 Task: Add a condition where "Priority Is Normal" in pending tickets.
Action: Mouse moved to (114, 392)
Screenshot: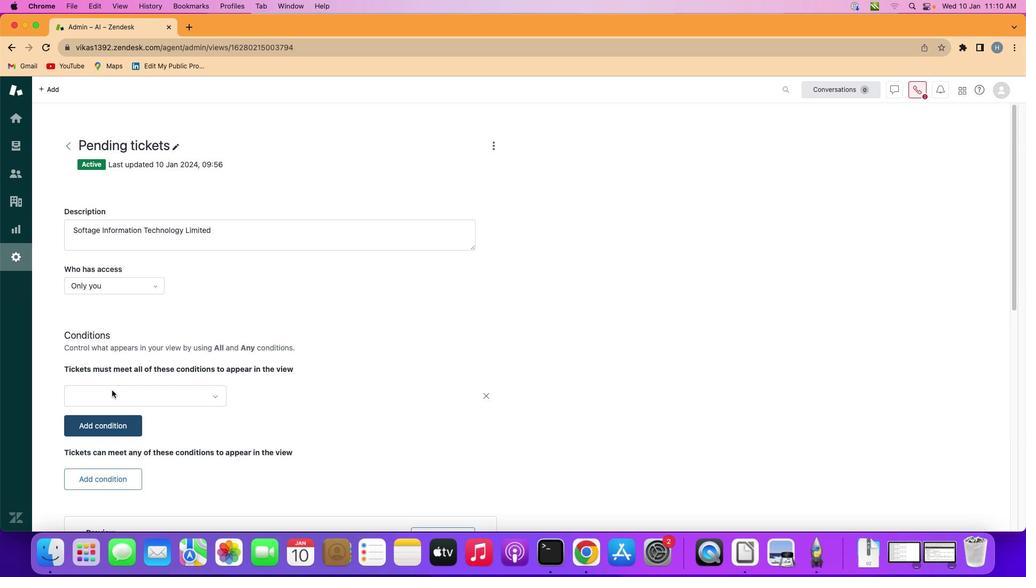 
Action: Mouse pressed left at (114, 392)
Screenshot: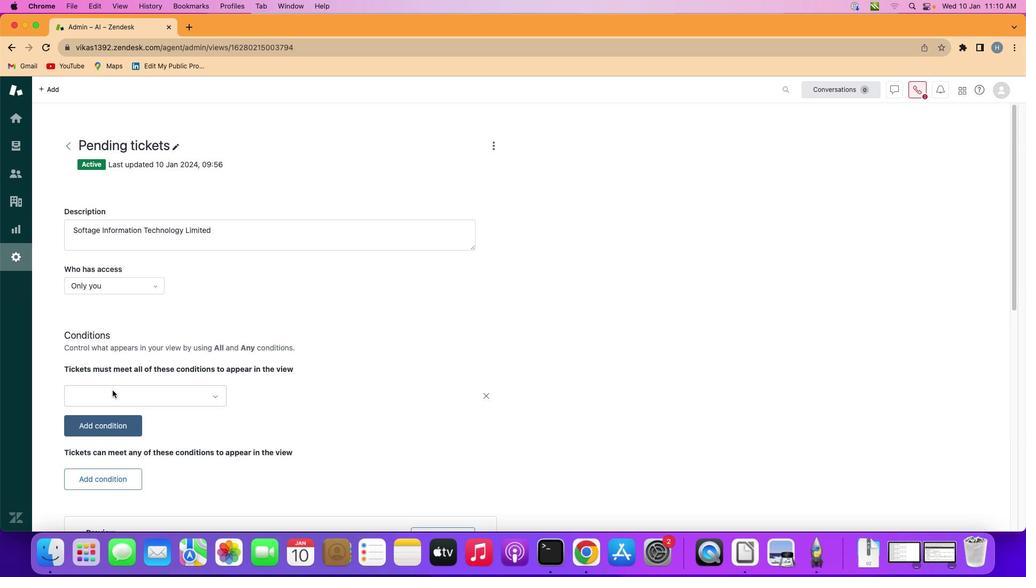 
Action: Mouse moved to (181, 392)
Screenshot: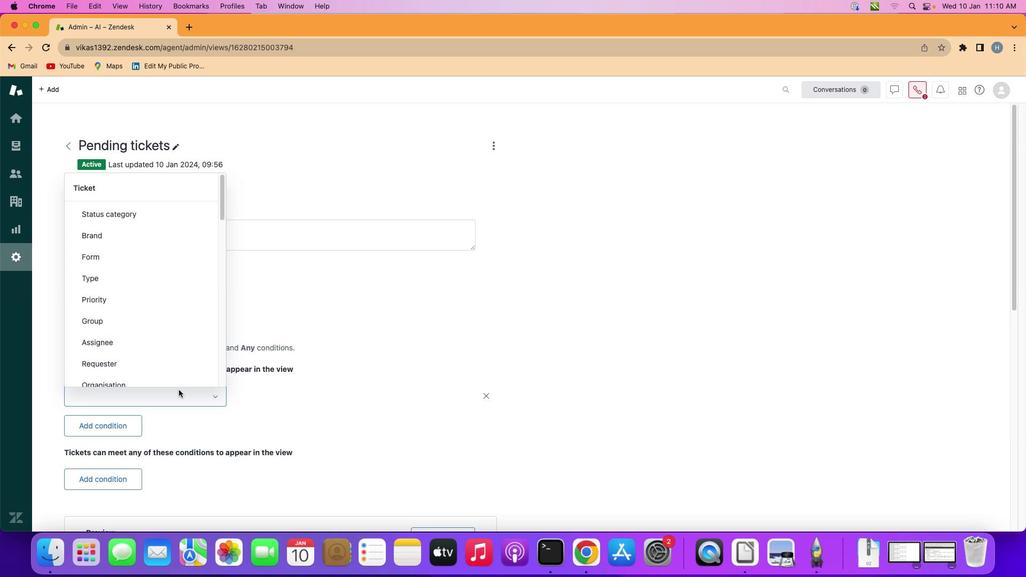 
Action: Mouse pressed left at (181, 392)
Screenshot: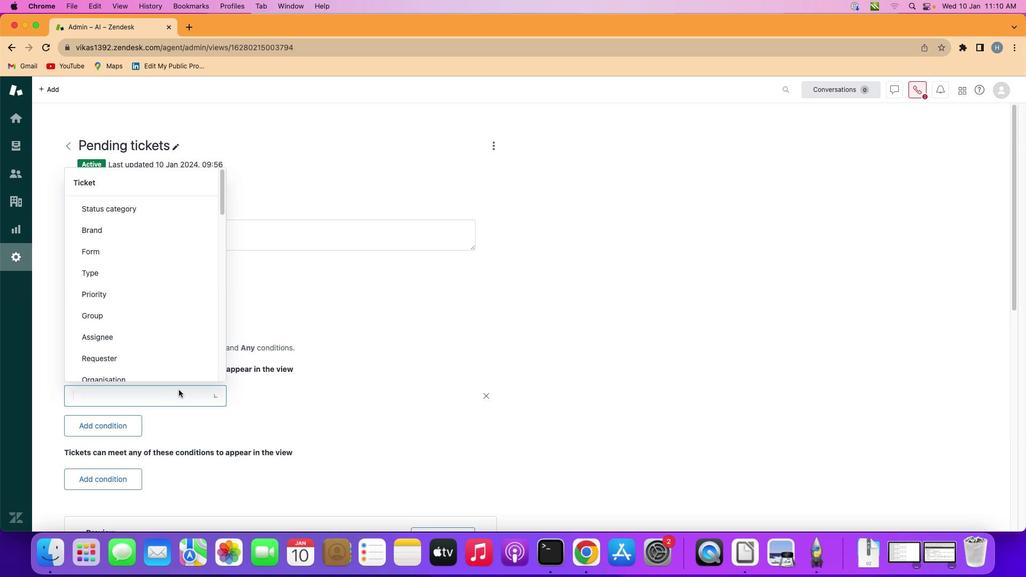 
Action: Mouse moved to (182, 298)
Screenshot: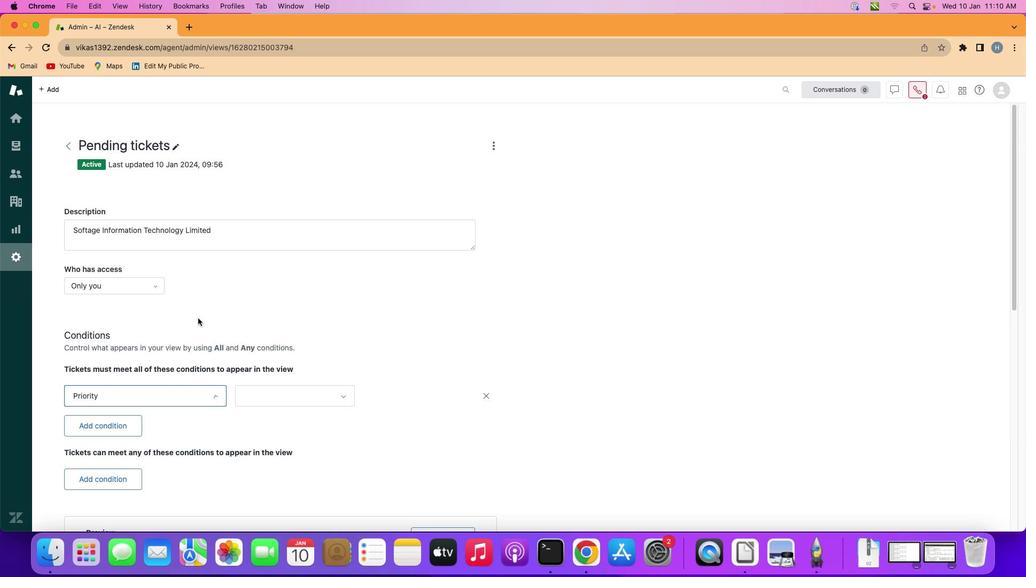 
Action: Mouse pressed left at (182, 298)
Screenshot: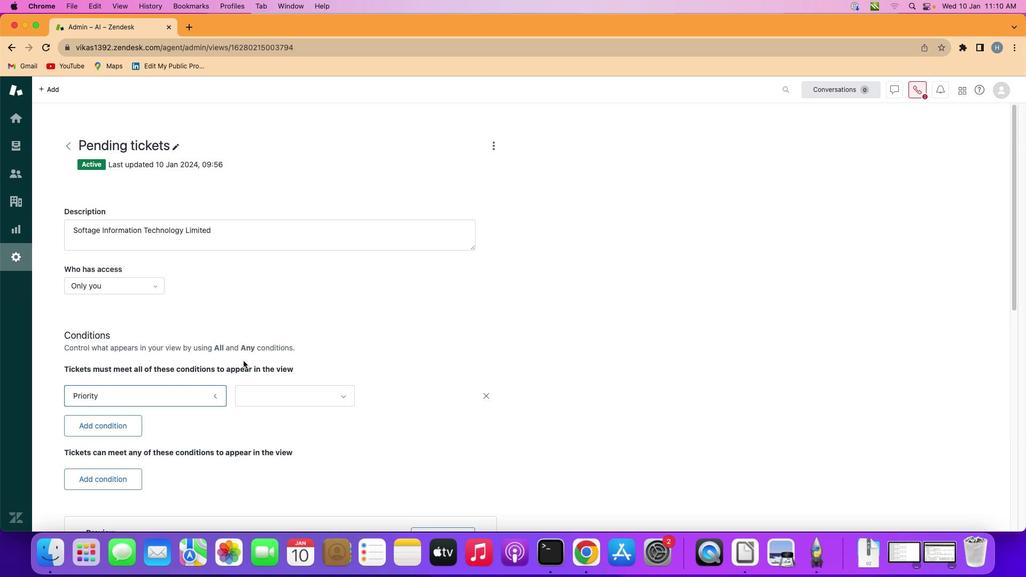 
Action: Mouse moved to (295, 399)
Screenshot: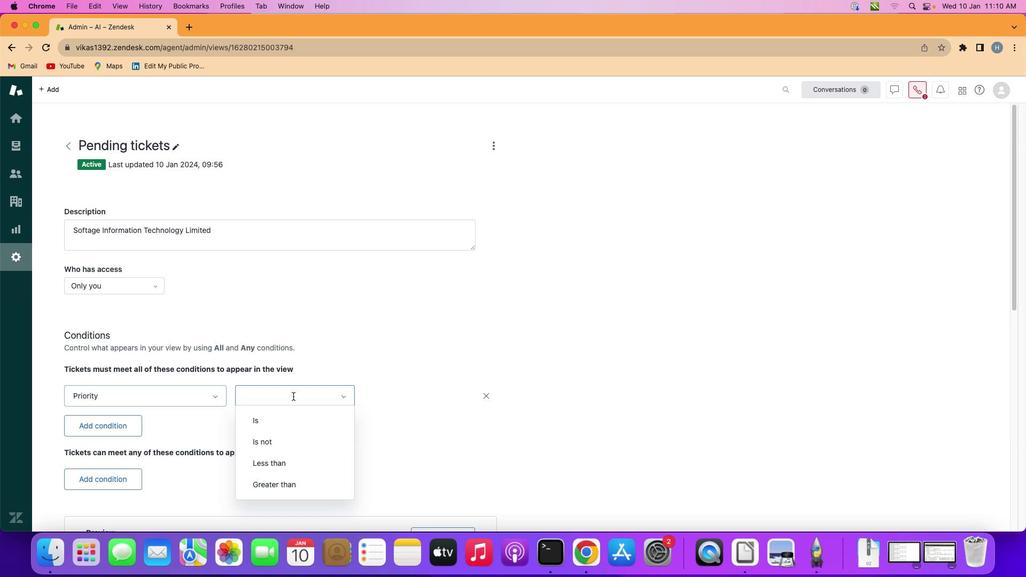 
Action: Mouse pressed left at (295, 399)
Screenshot: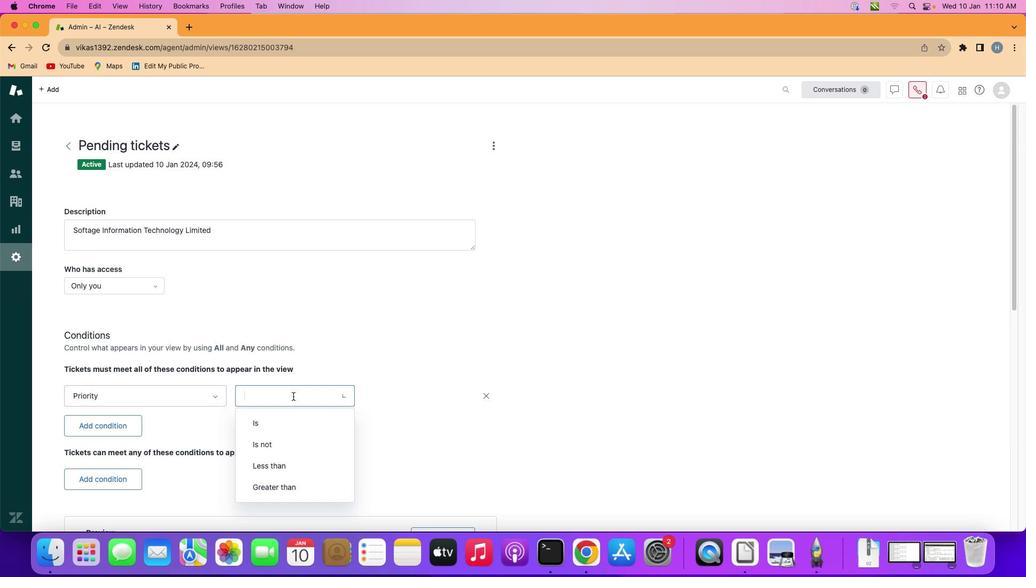 
Action: Mouse moved to (302, 420)
Screenshot: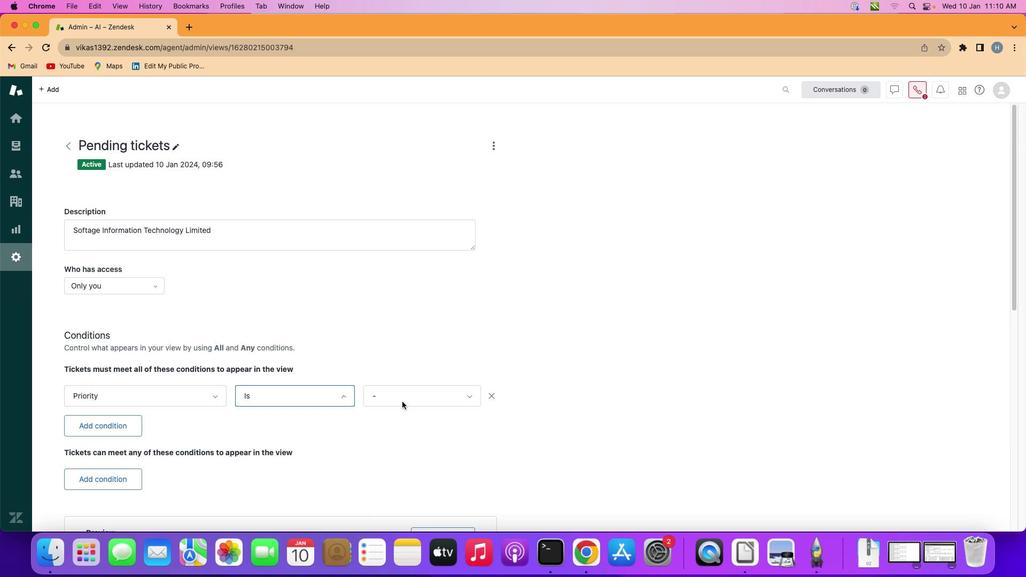 
Action: Mouse pressed left at (302, 420)
Screenshot: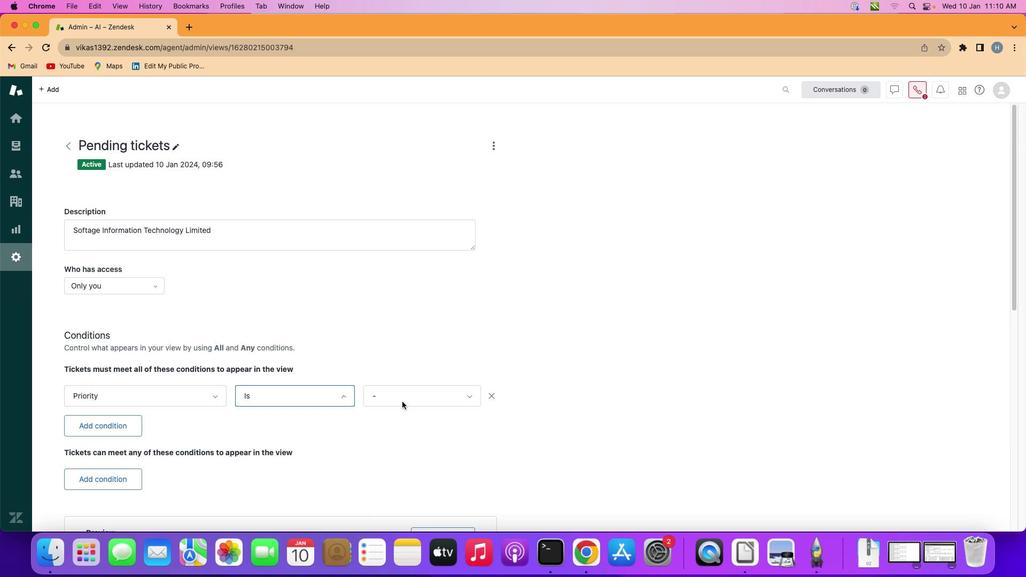 
Action: Mouse moved to (425, 400)
Screenshot: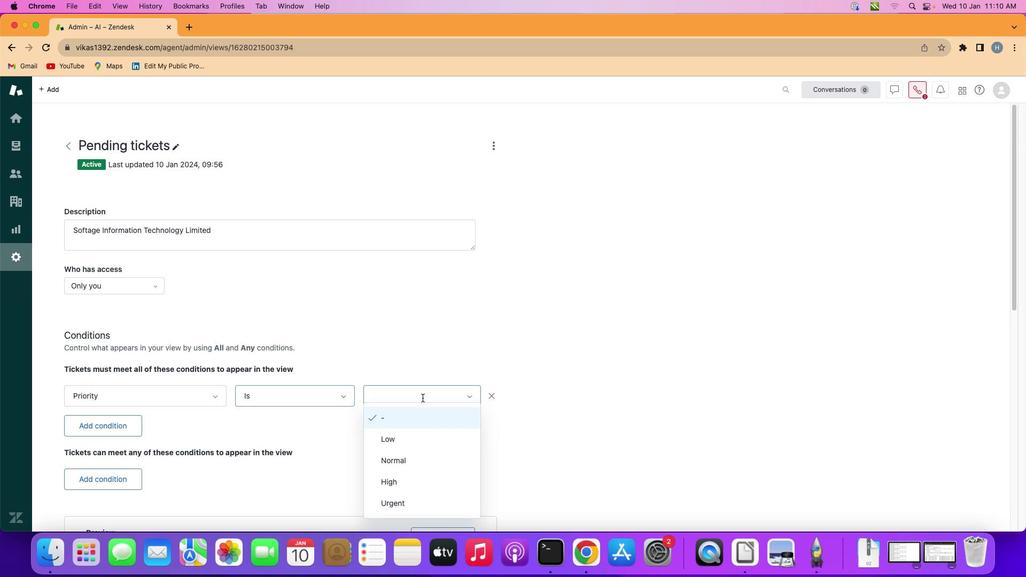 
Action: Mouse pressed left at (425, 400)
Screenshot: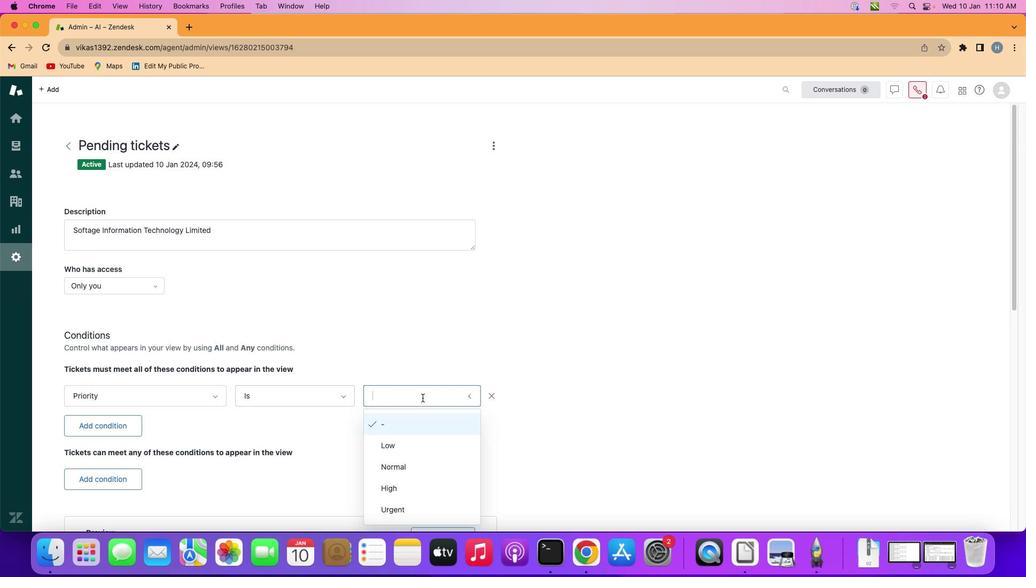 
Action: Mouse moved to (428, 469)
Screenshot: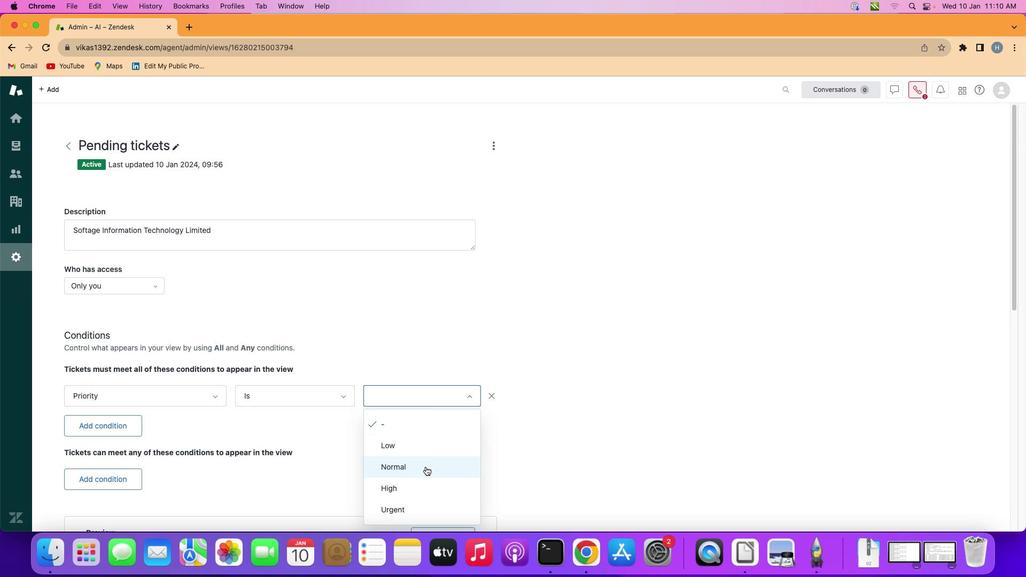 
Action: Mouse pressed left at (428, 469)
Screenshot: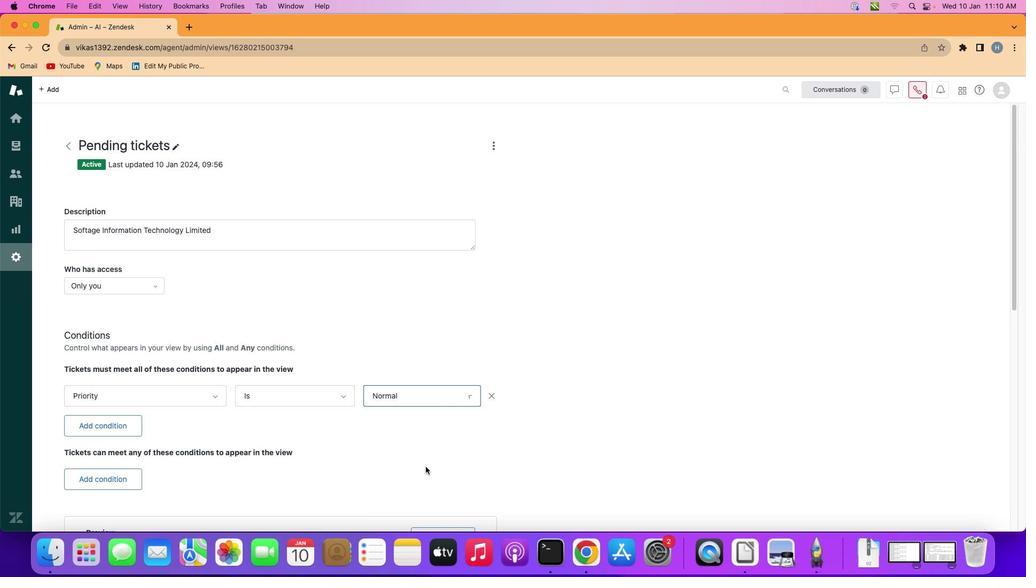 
